 Task: Set due date "today".
Action: Mouse pressed left at (703, 199)
Screenshot: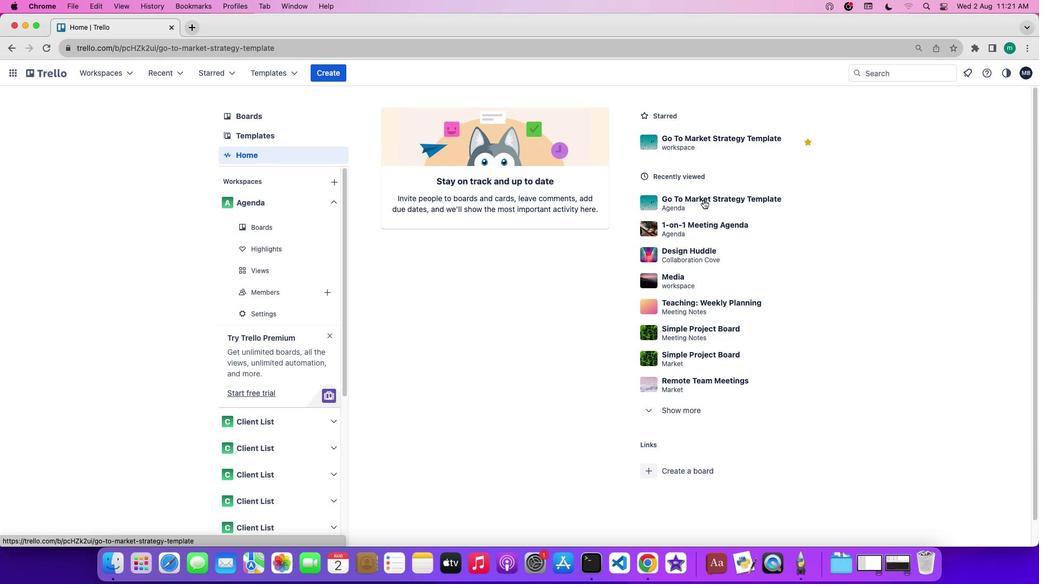 
Action: Mouse moved to (931, 234)
Screenshot: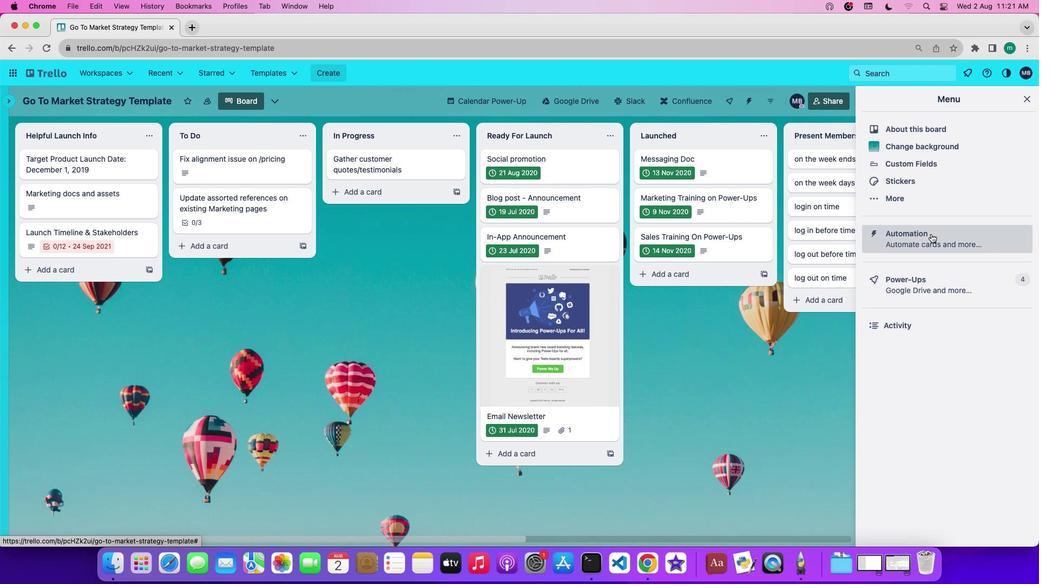 
Action: Mouse pressed left at (931, 234)
Screenshot: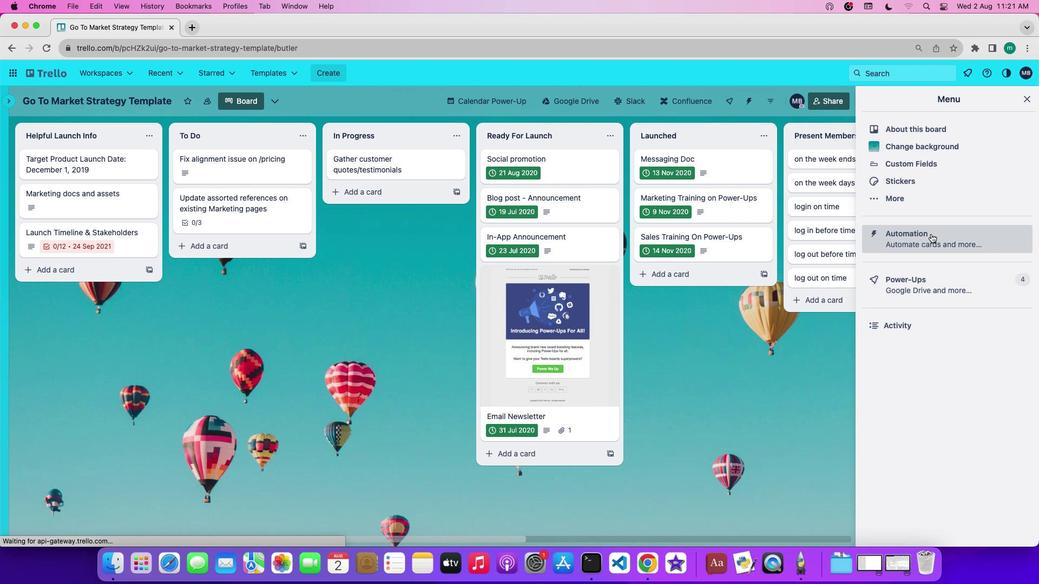 
Action: Mouse moved to (91, 281)
Screenshot: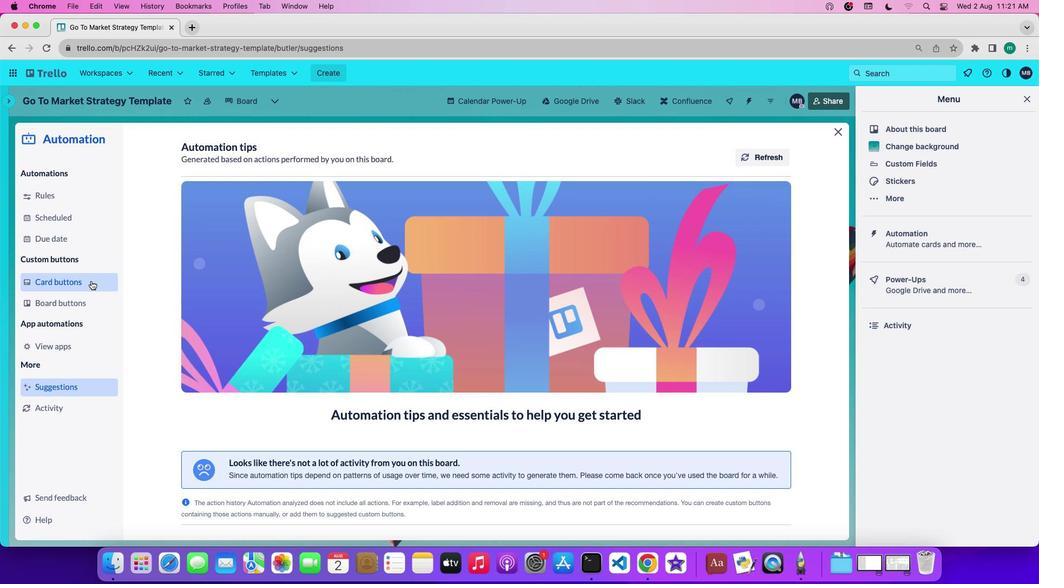 
Action: Mouse pressed left at (91, 281)
Screenshot: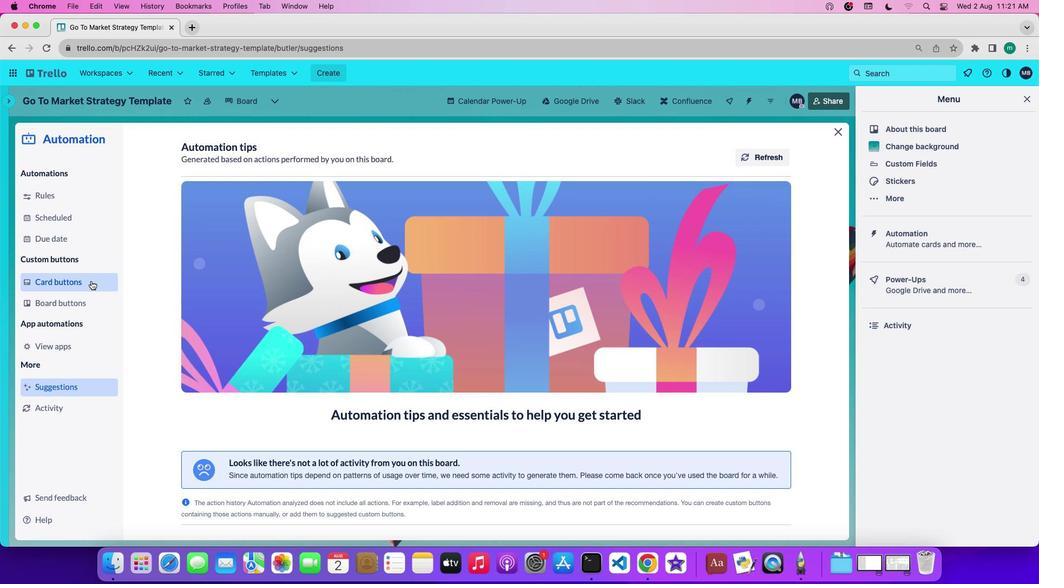 
Action: Mouse moved to (246, 371)
Screenshot: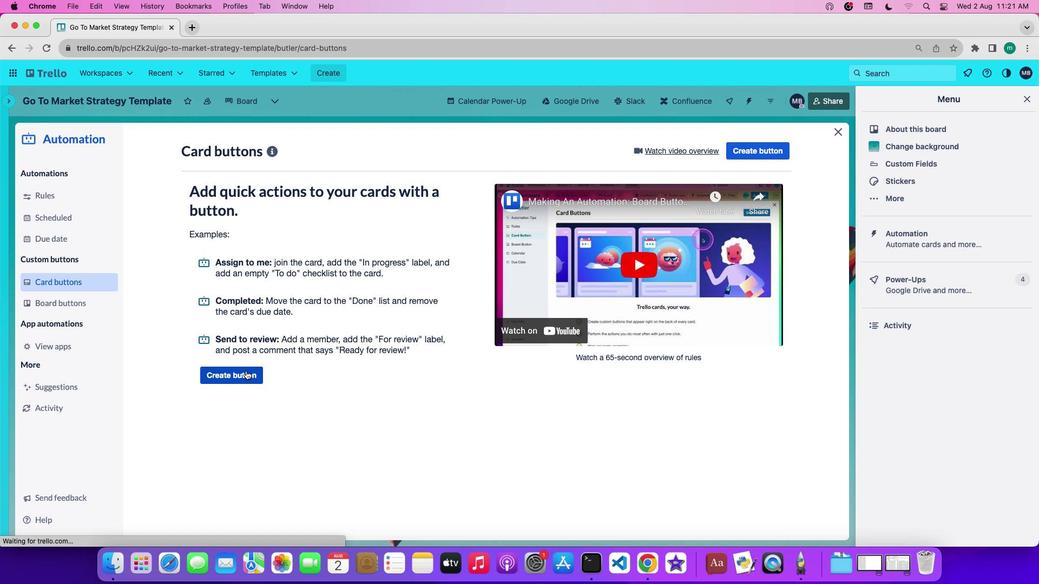
Action: Mouse pressed left at (246, 371)
Screenshot: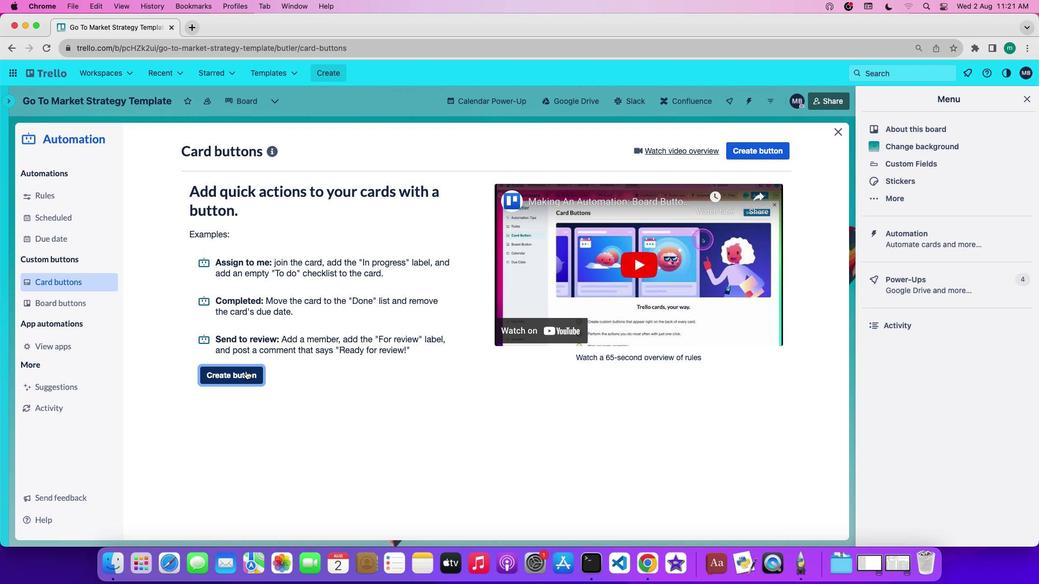 
Action: Mouse moved to (387, 298)
Screenshot: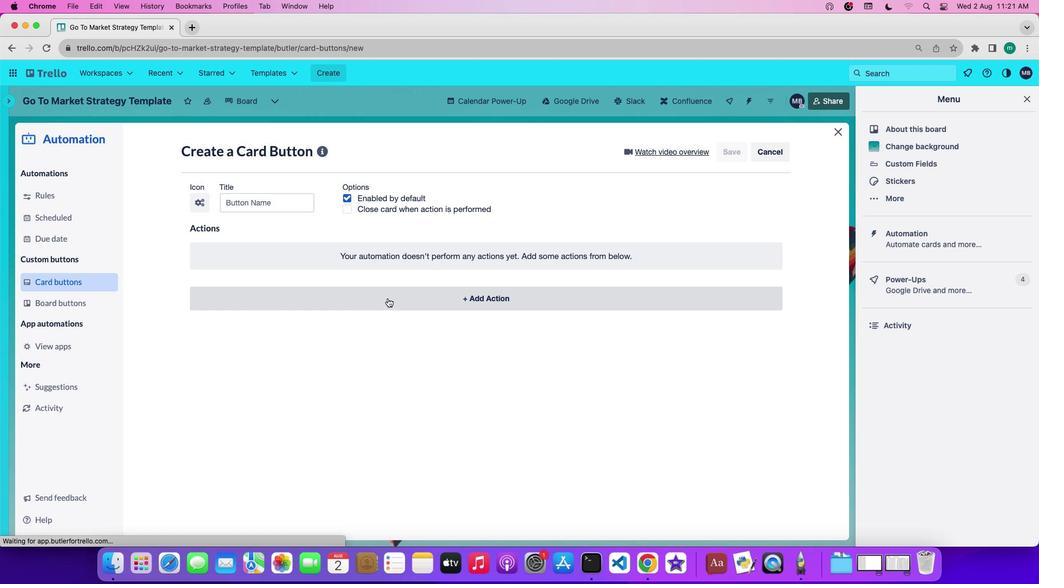 
Action: Mouse pressed left at (387, 298)
Screenshot: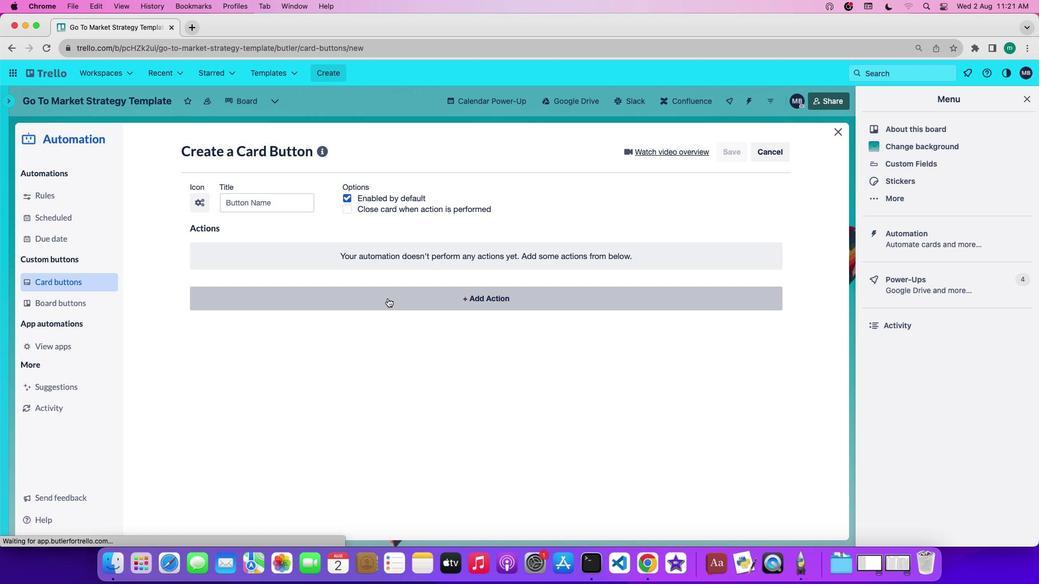
Action: Mouse moved to (297, 328)
Screenshot: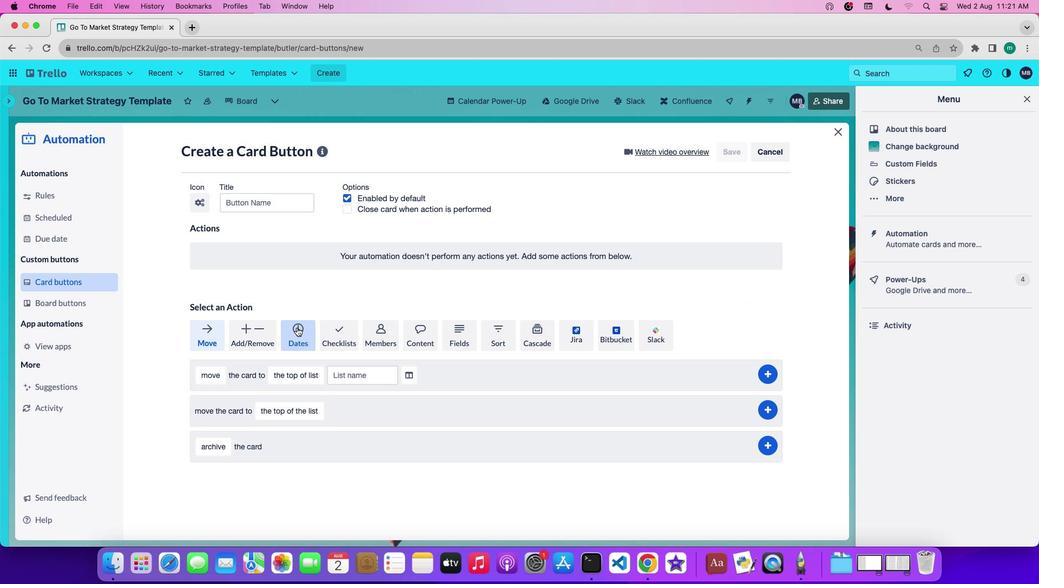 
Action: Mouse pressed left at (297, 328)
Screenshot: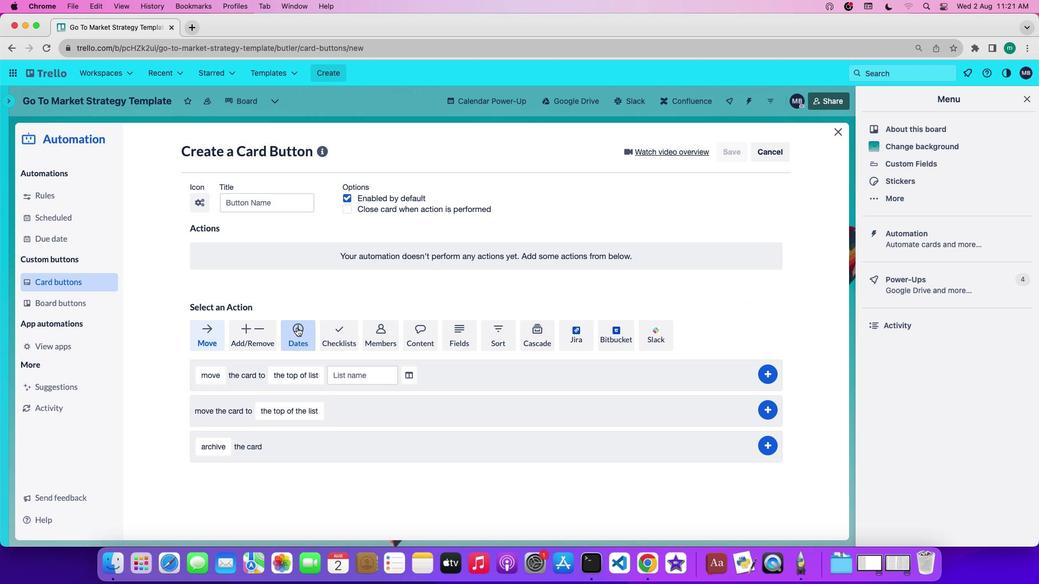 
Action: Mouse moved to (227, 409)
Screenshot: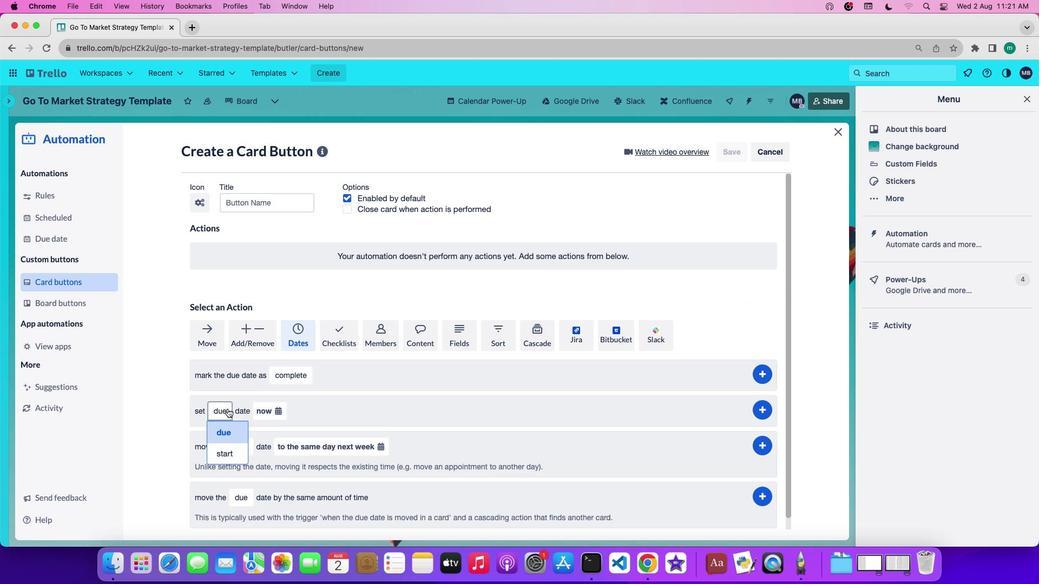 
Action: Mouse pressed left at (227, 409)
Screenshot: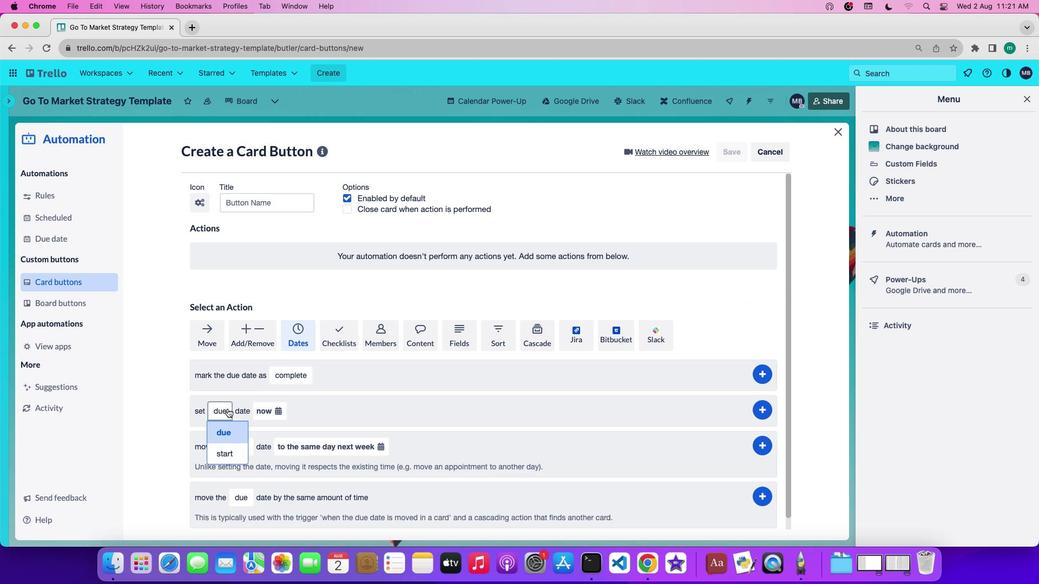 
Action: Mouse moved to (225, 433)
Screenshot: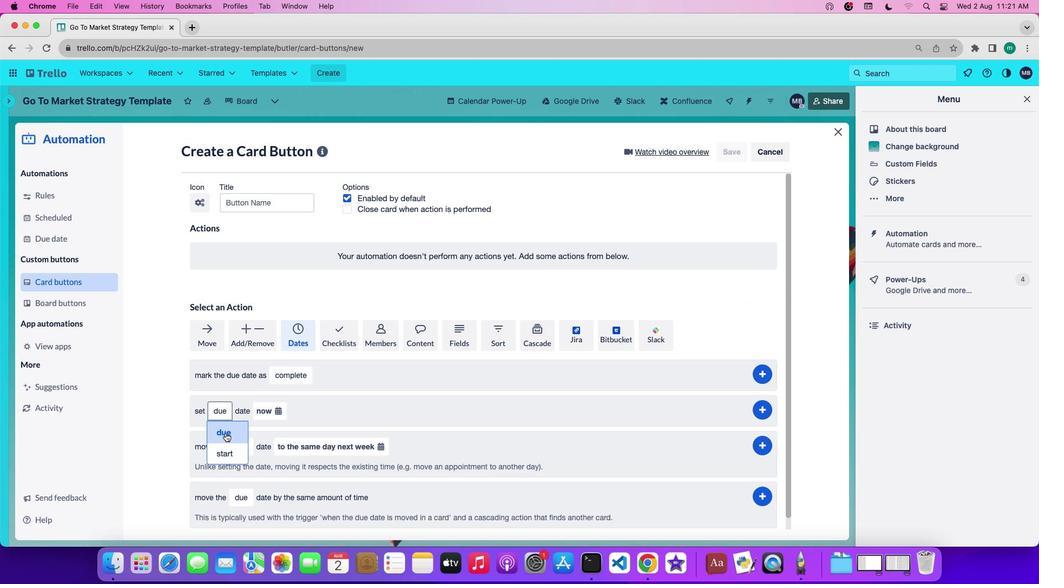 
Action: Mouse pressed left at (225, 433)
Screenshot: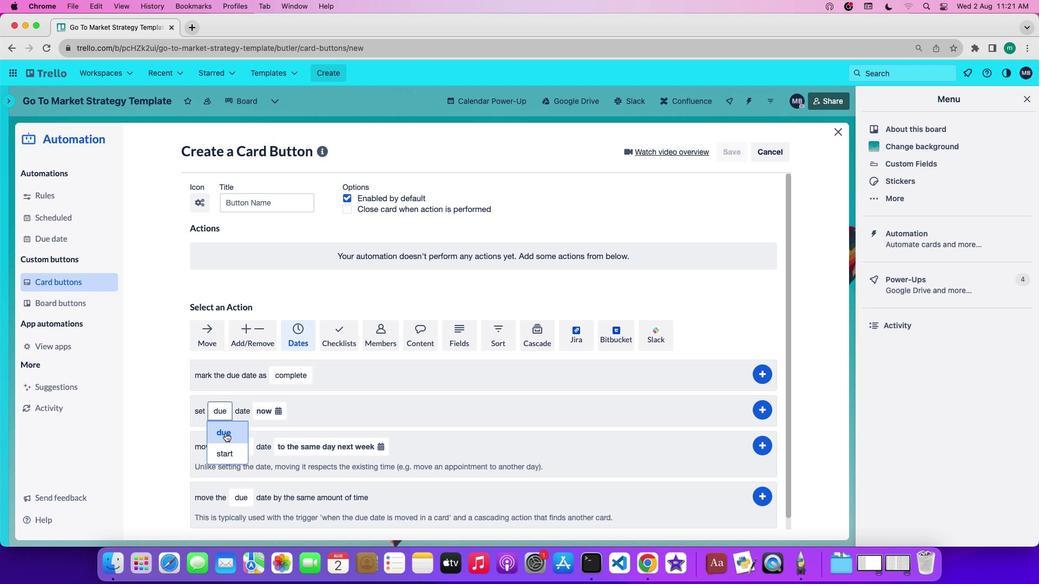 
Action: Mouse moved to (263, 415)
Screenshot: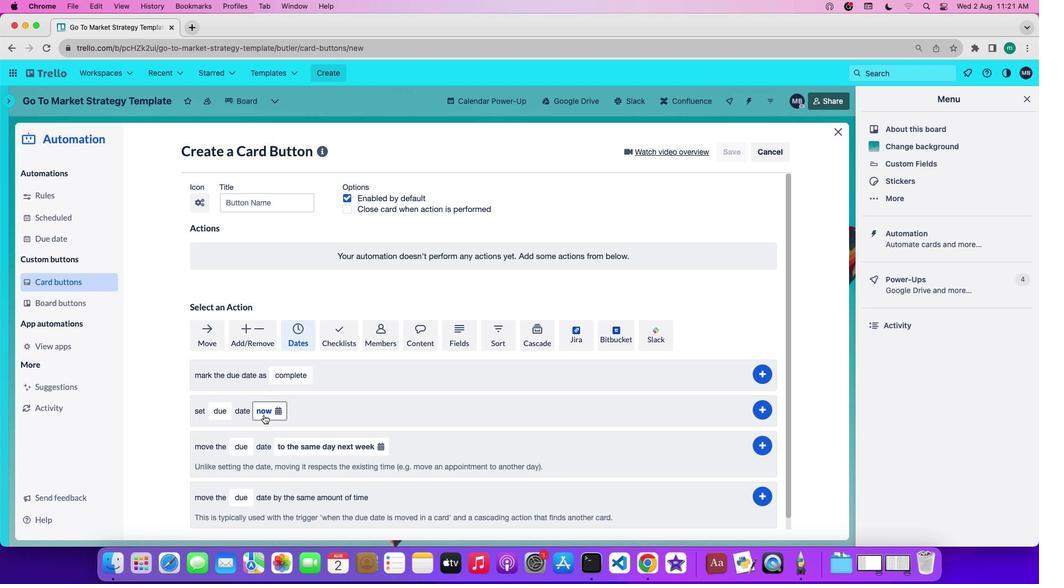 
Action: Mouse pressed left at (263, 415)
Screenshot: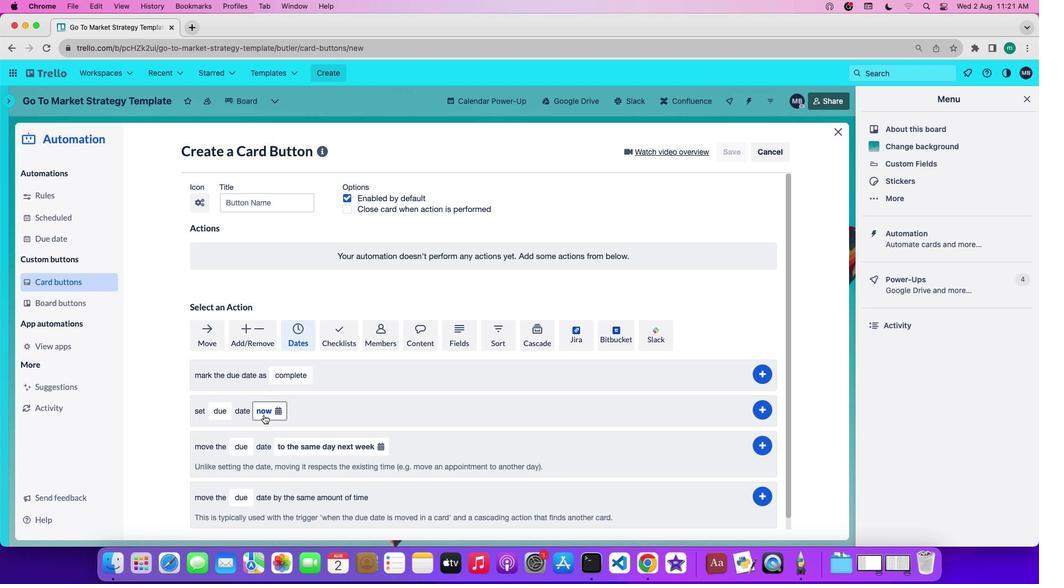 
Action: Mouse moved to (302, 363)
Screenshot: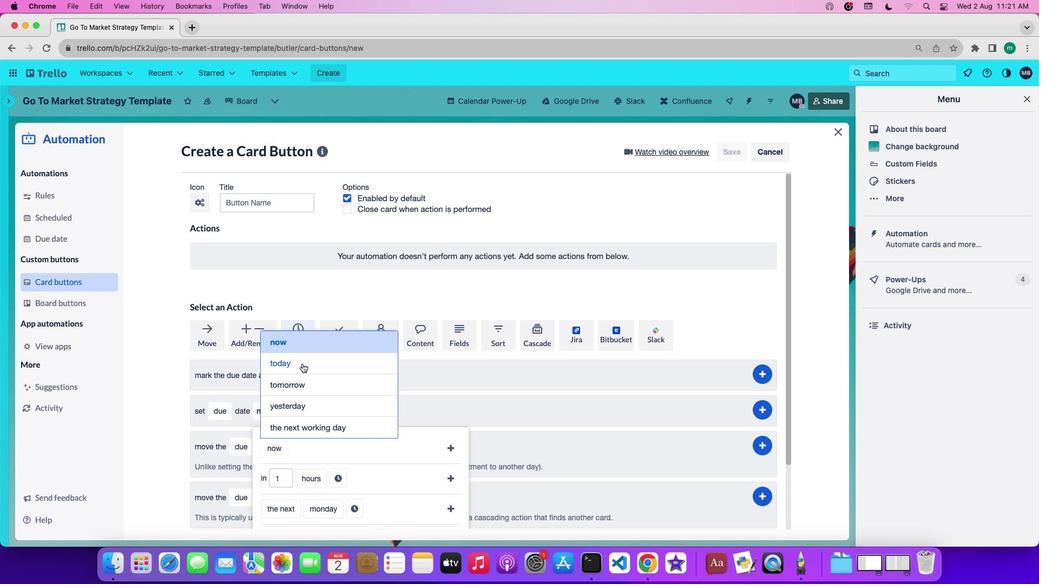 
Action: Mouse pressed left at (302, 363)
Screenshot: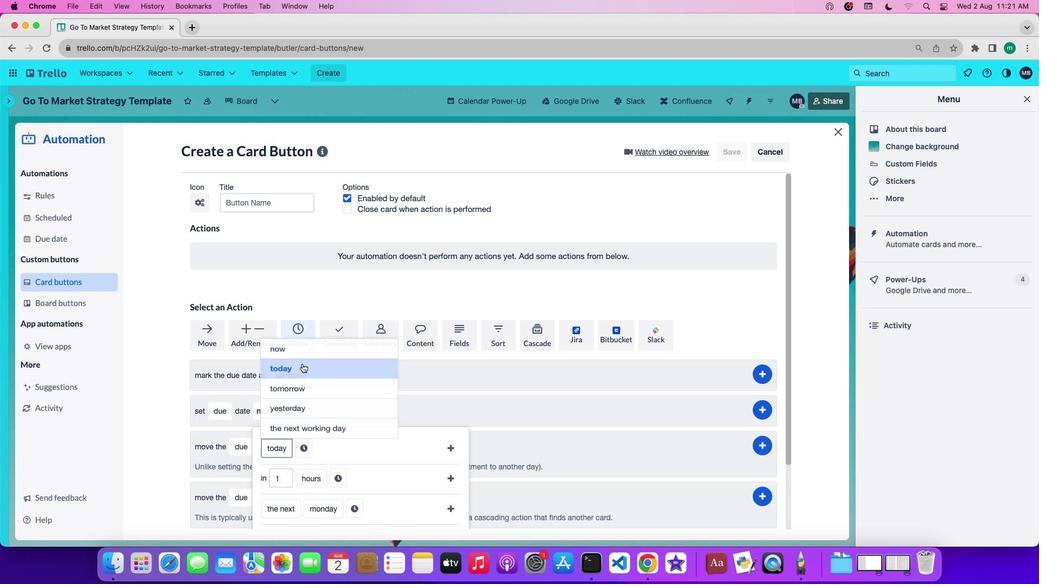 
Action: Mouse moved to (452, 446)
Screenshot: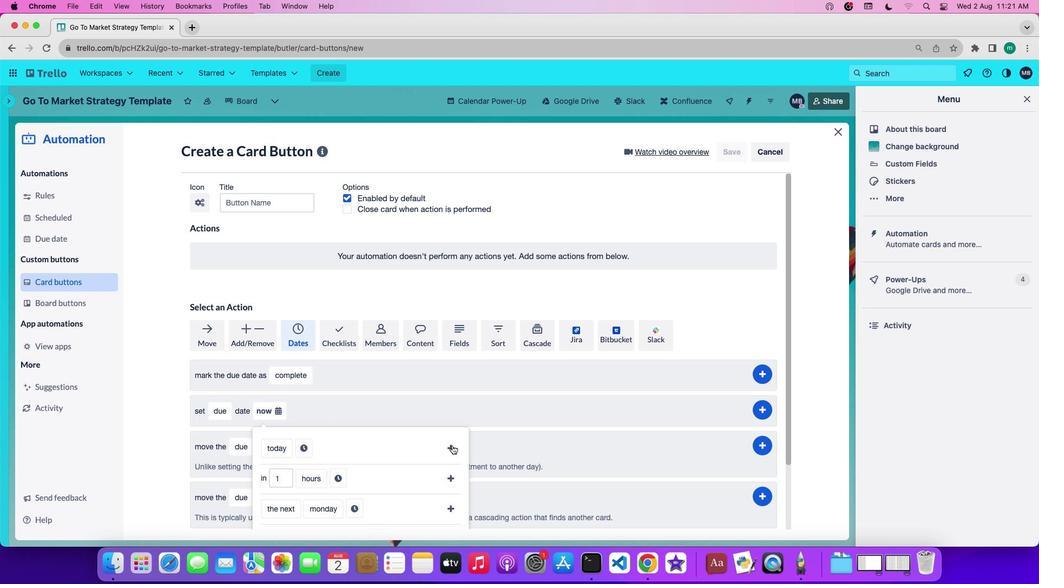 
Action: Mouse pressed left at (452, 446)
Screenshot: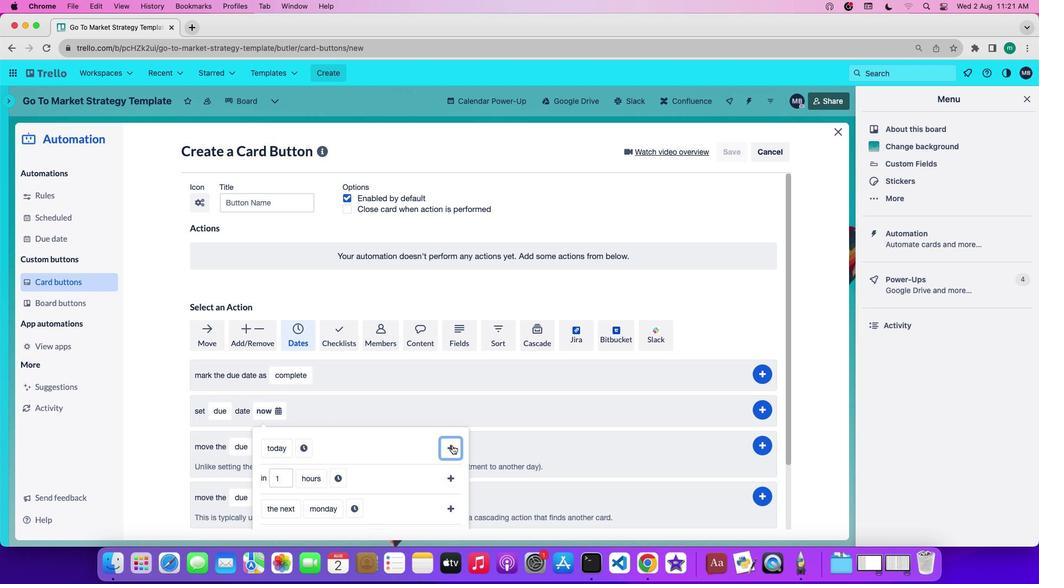 
Action: Mouse moved to (769, 413)
Screenshot: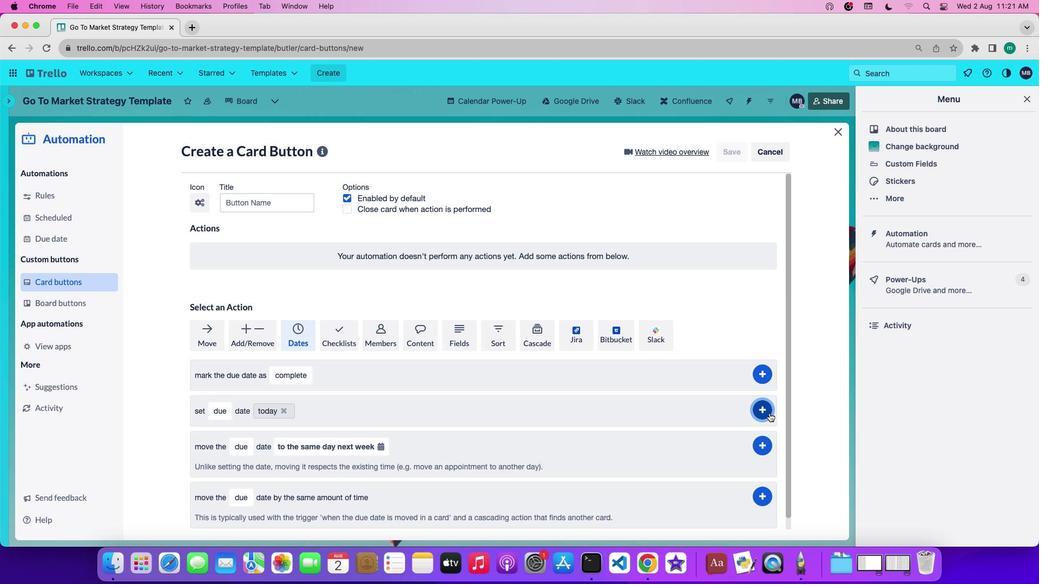 
Action: Mouse pressed left at (769, 413)
Screenshot: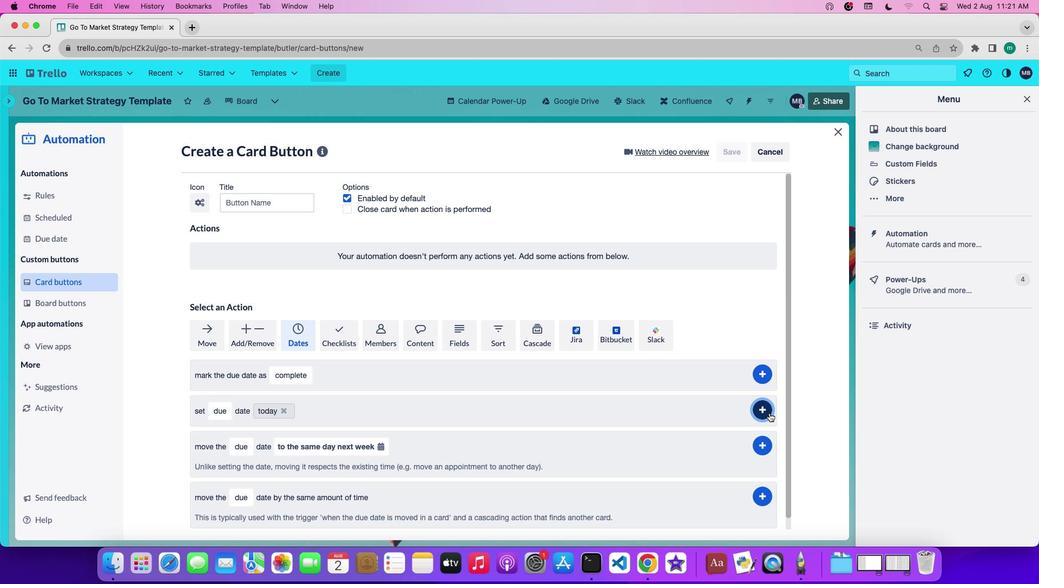 
Action: Mouse moved to (669, 438)
Screenshot: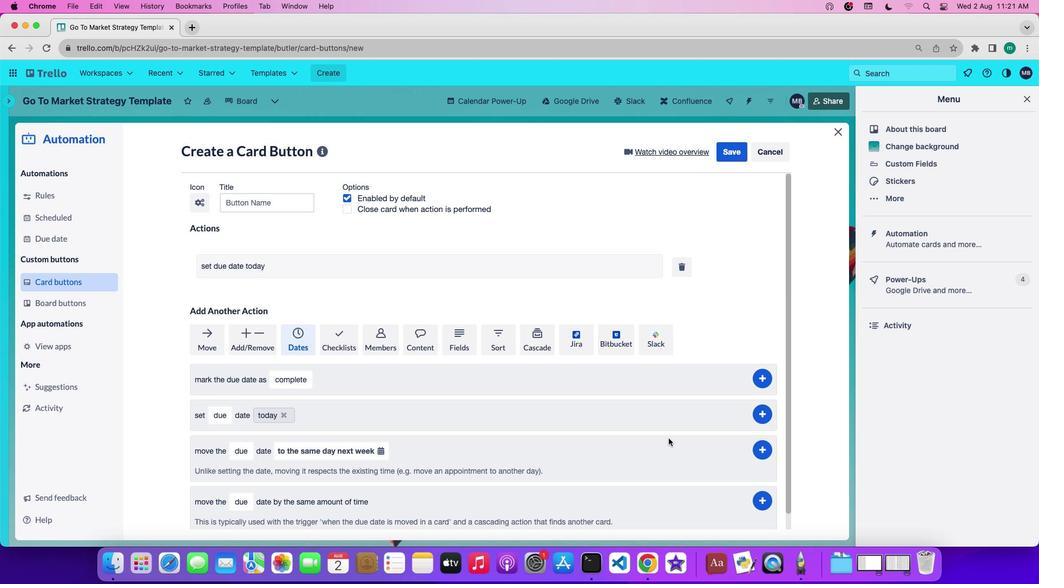 
